 Task: Start in the project ZenithTech the sprint 'Light Speed', with a duration of 2 weeks.
Action: Mouse moved to (105, 220)
Screenshot: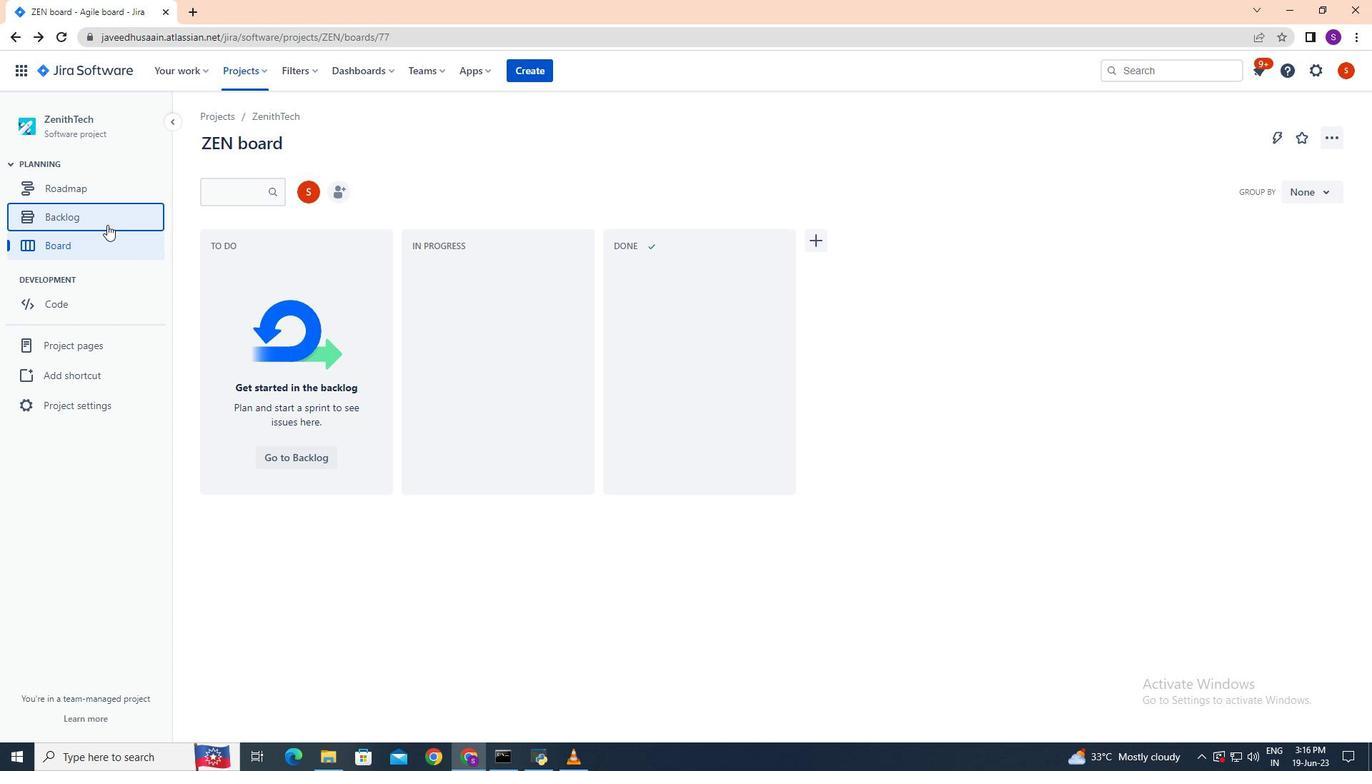 
Action: Mouse pressed left at (105, 220)
Screenshot: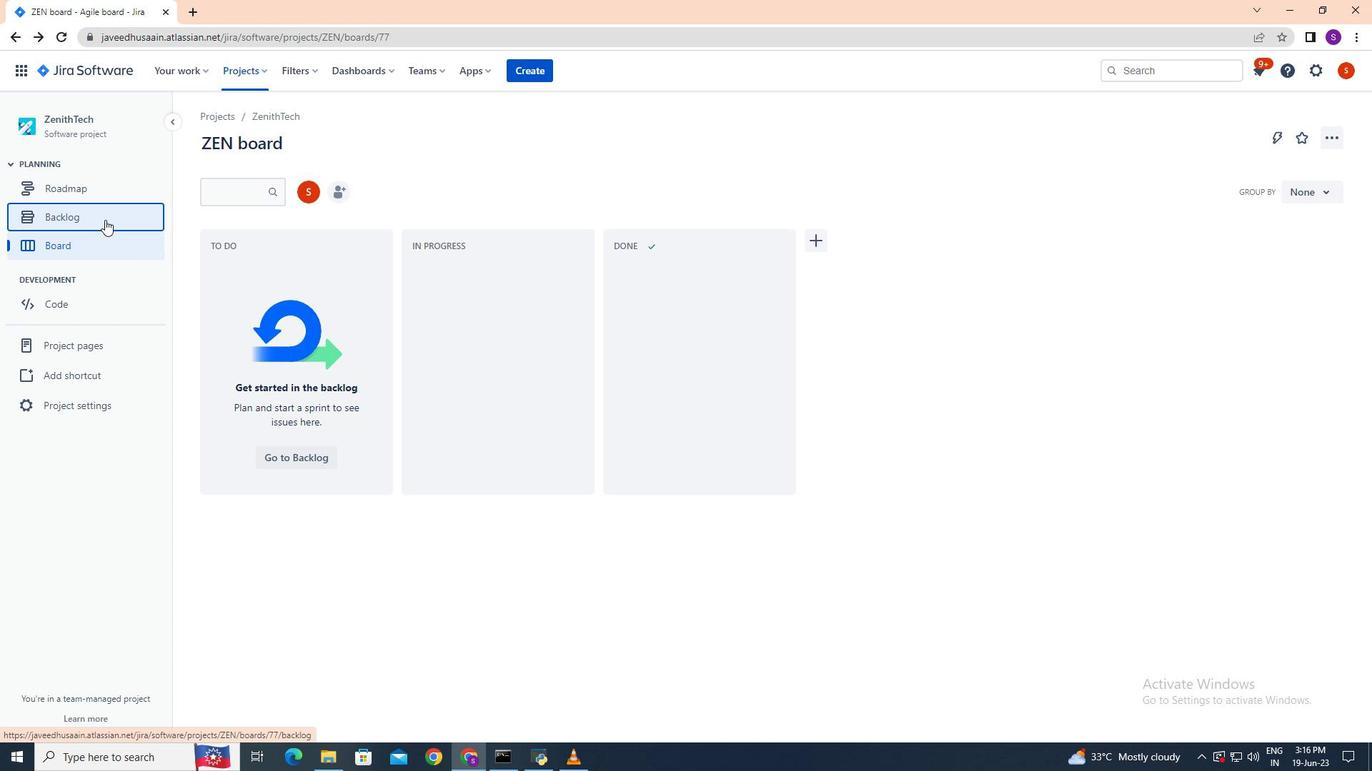 
Action: Mouse moved to (1265, 225)
Screenshot: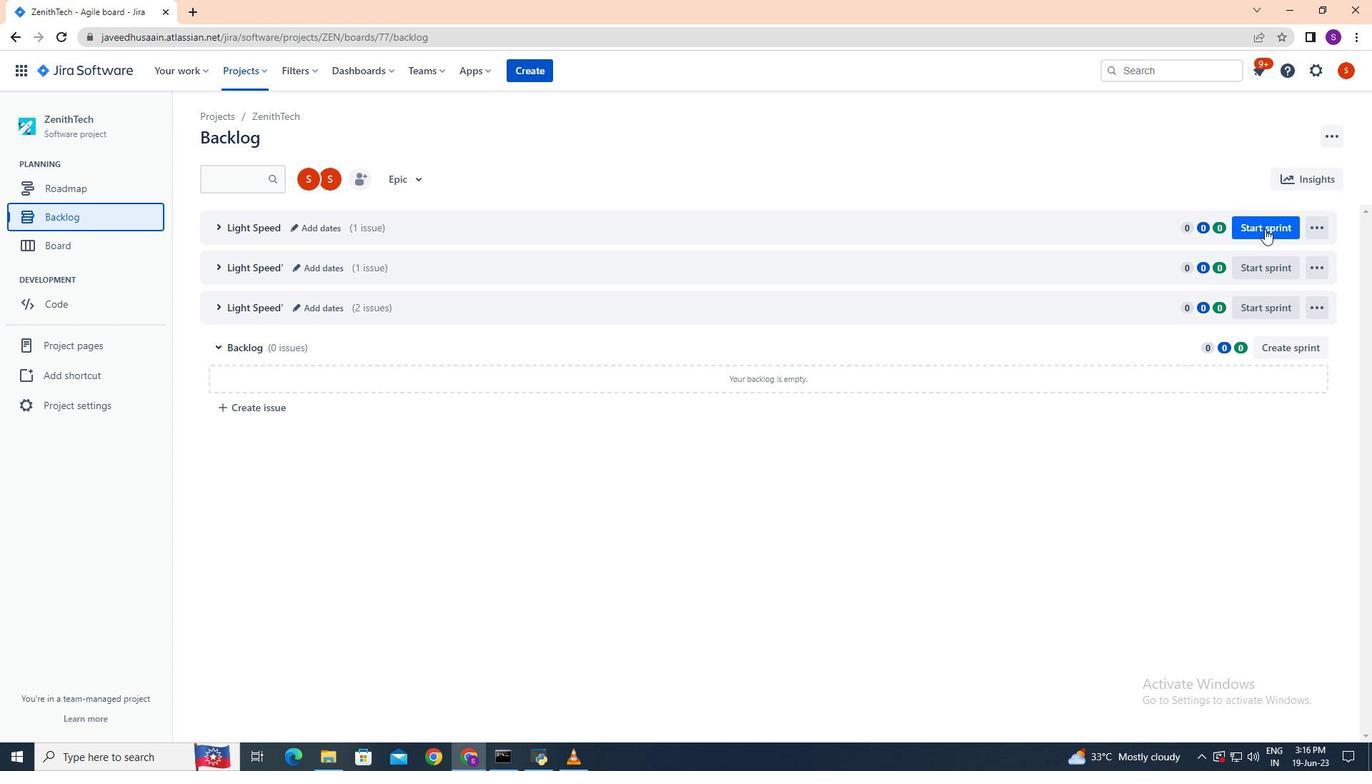 
Action: Mouse pressed left at (1265, 225)
Screenshot: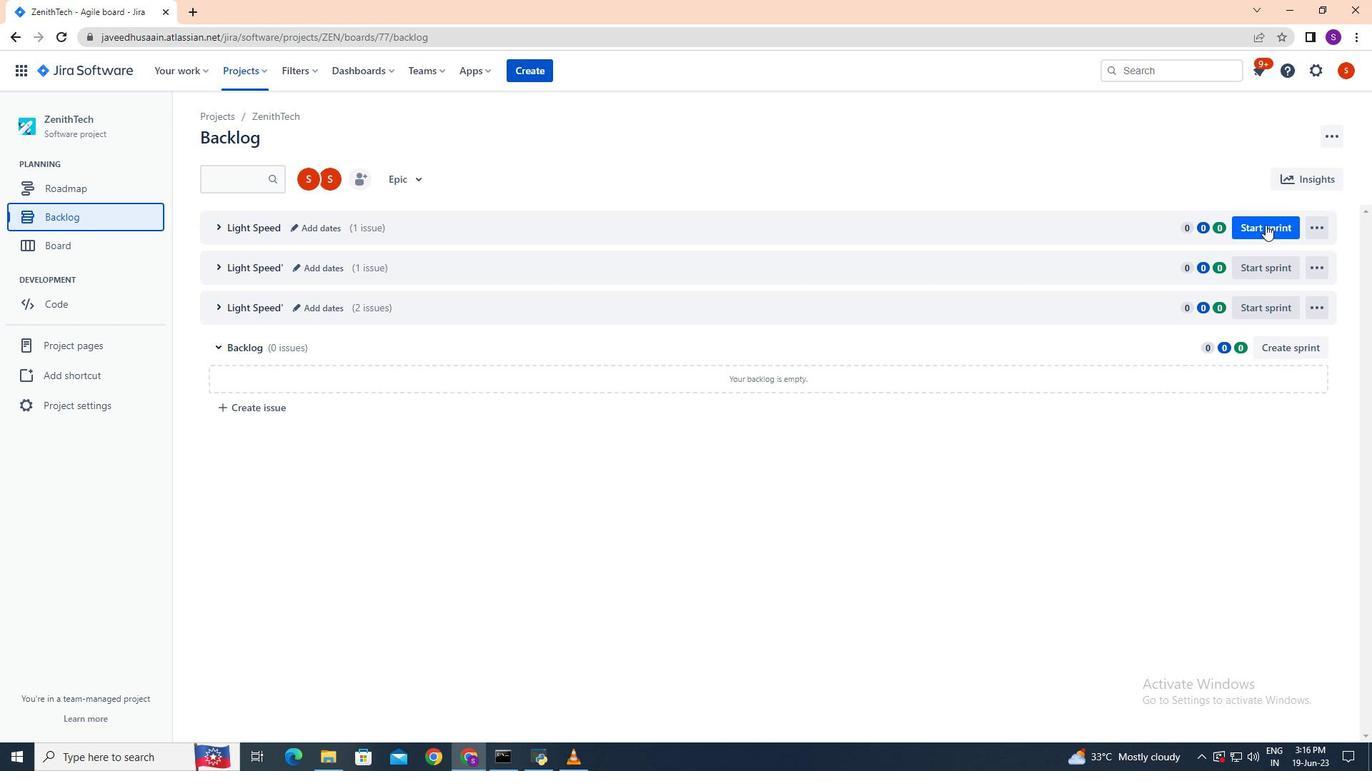 
Action: Mouse moved to (657, 253)
Screenshot: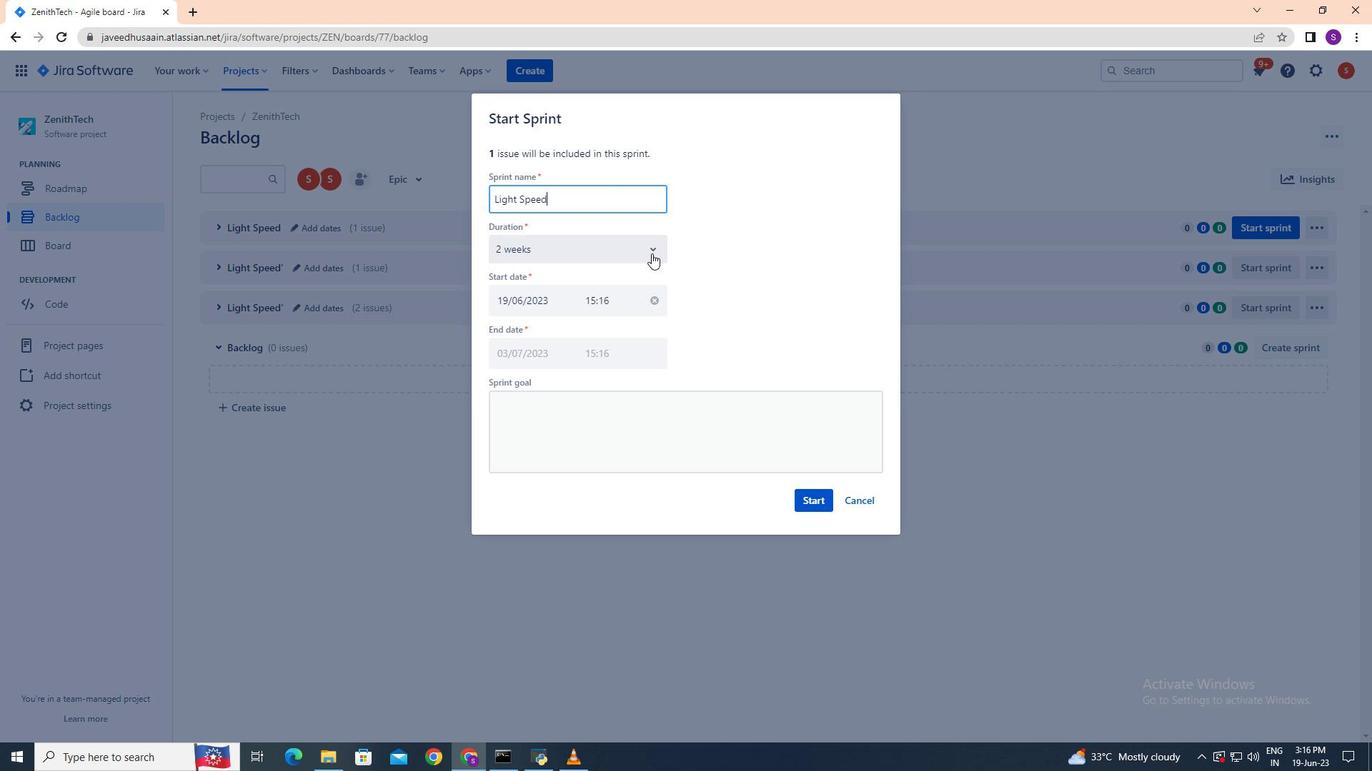 
Action: Mouse pressed left at (657, 253)
Screenshot: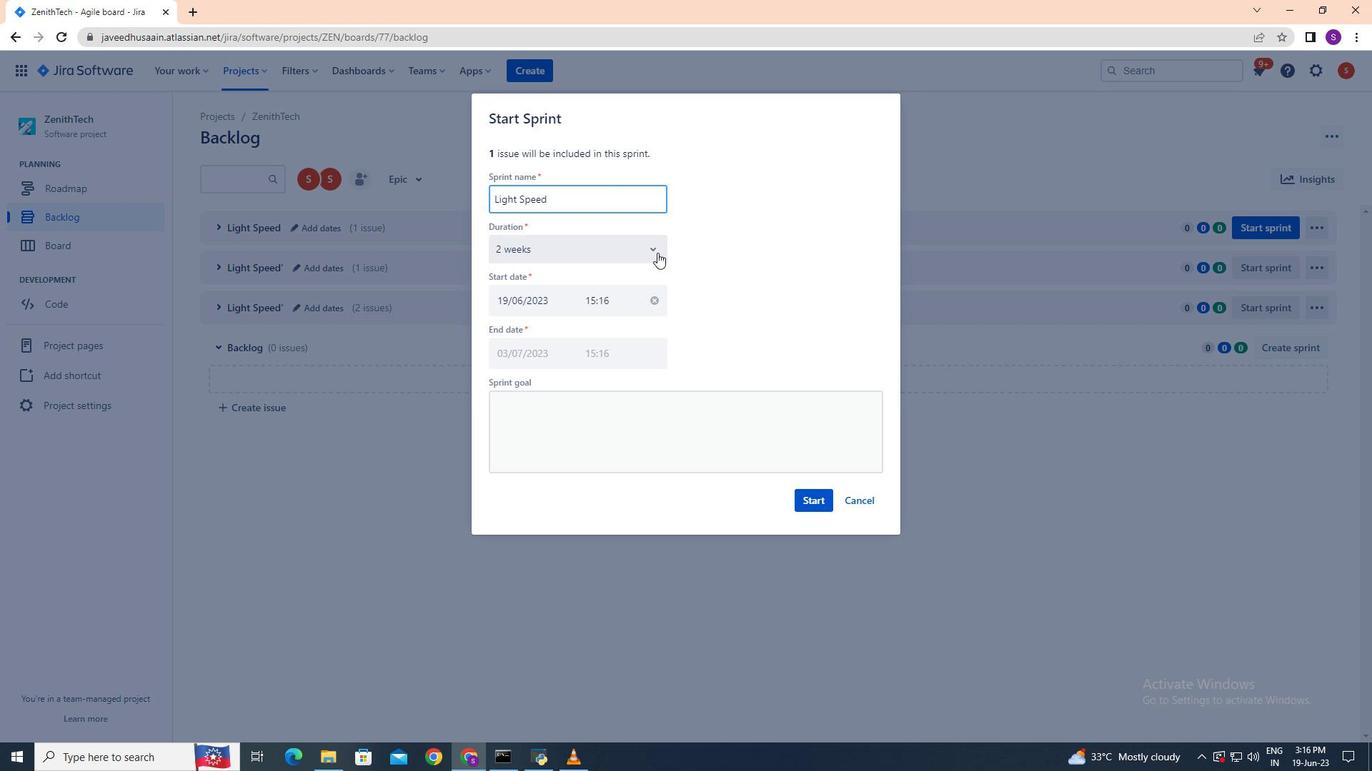 
Action: Mouse moved to (550, 314)
Screenshot: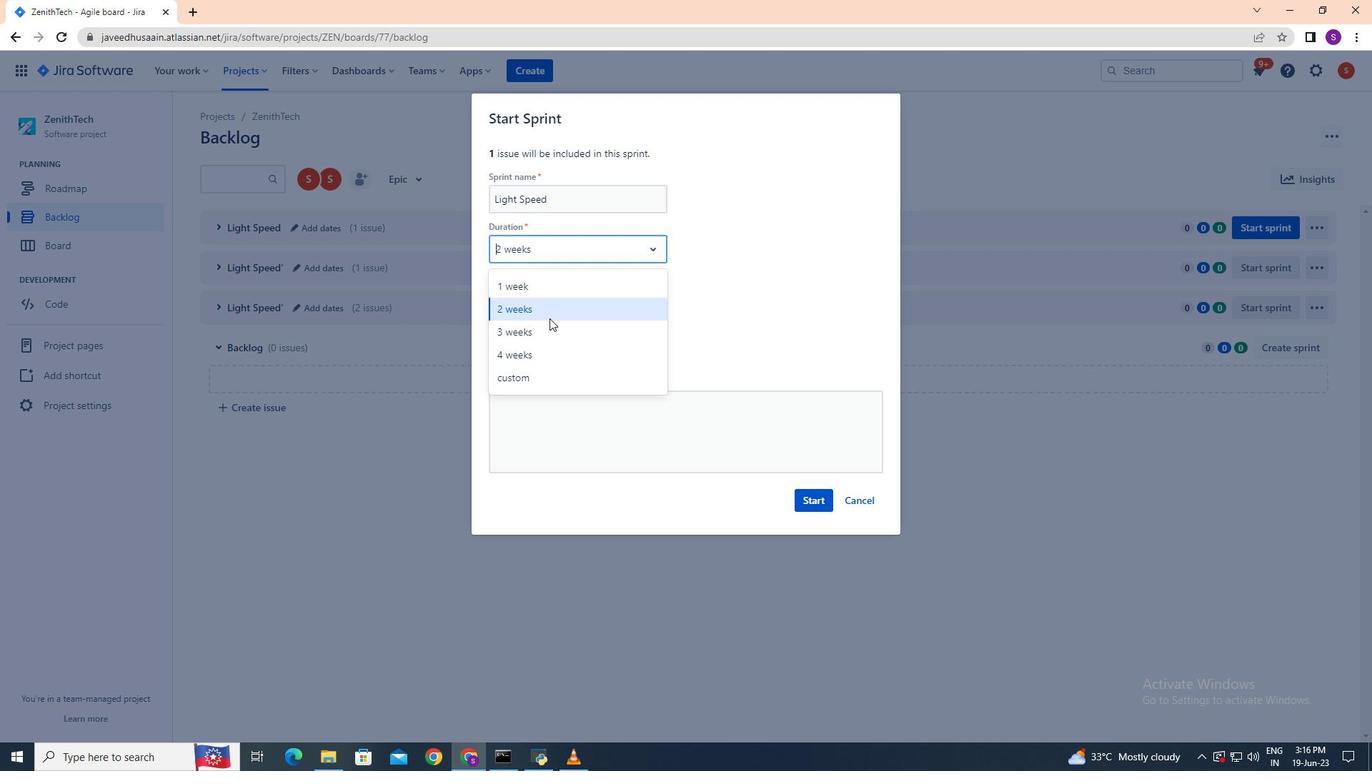 
Action: Mouse pressed left at (550, 314)
Screenshot: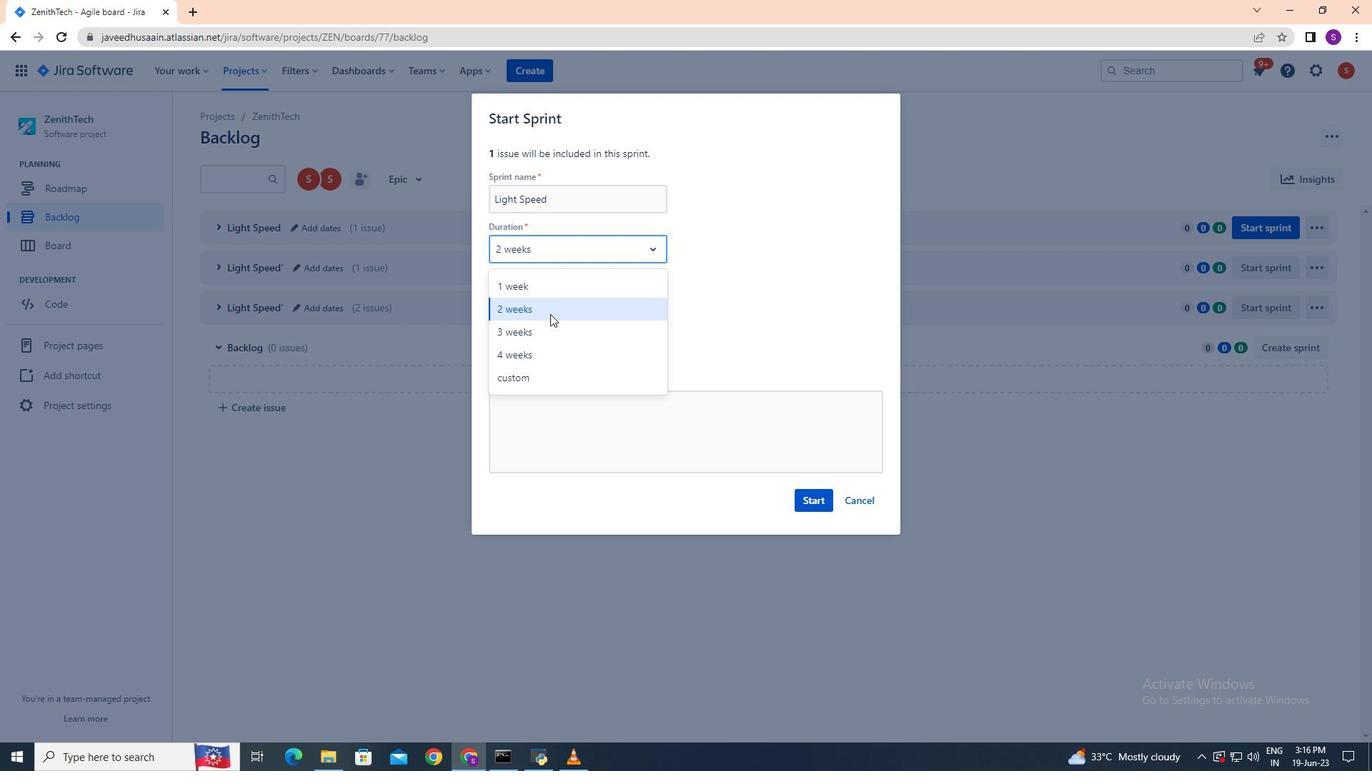 
Action: Mouse moved to (807, 498)
Screenshot: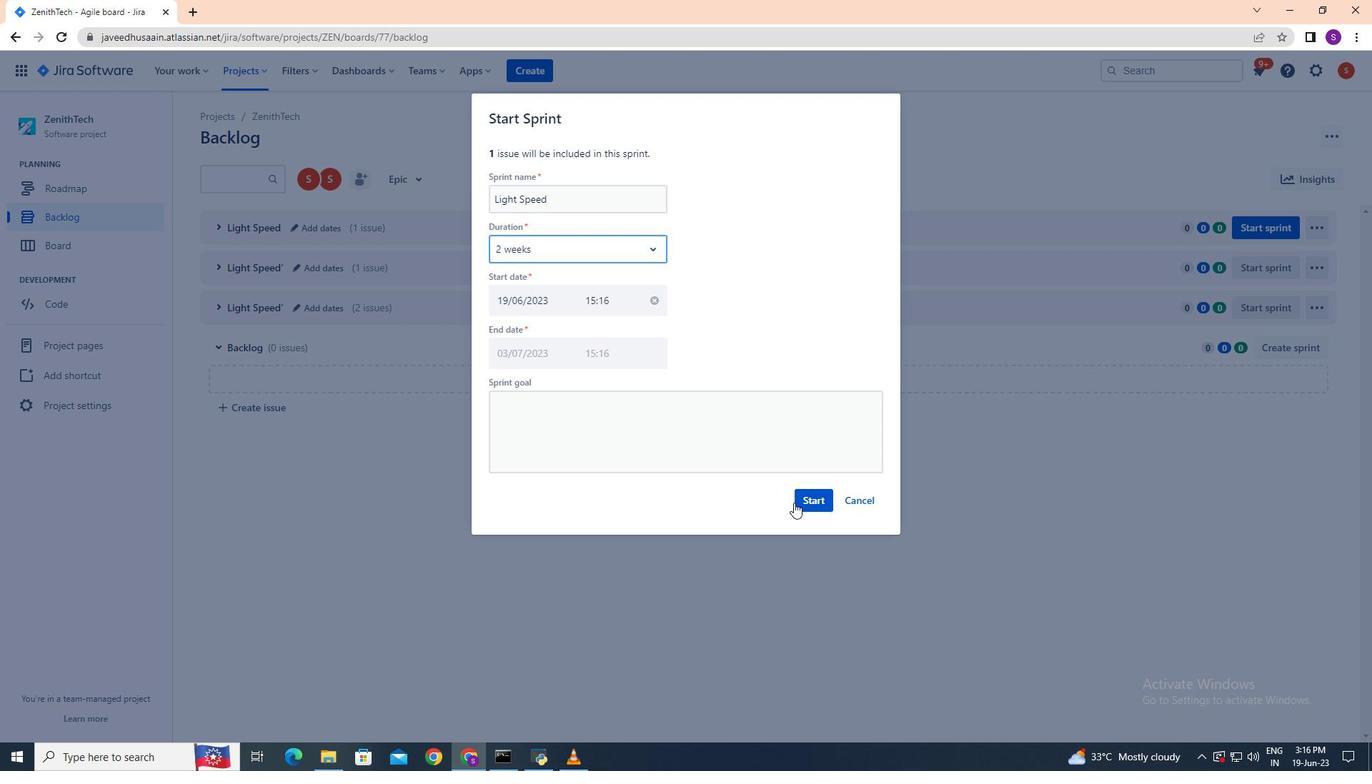 
Action: Mouse pressed left at (807, 498)
Screenshot: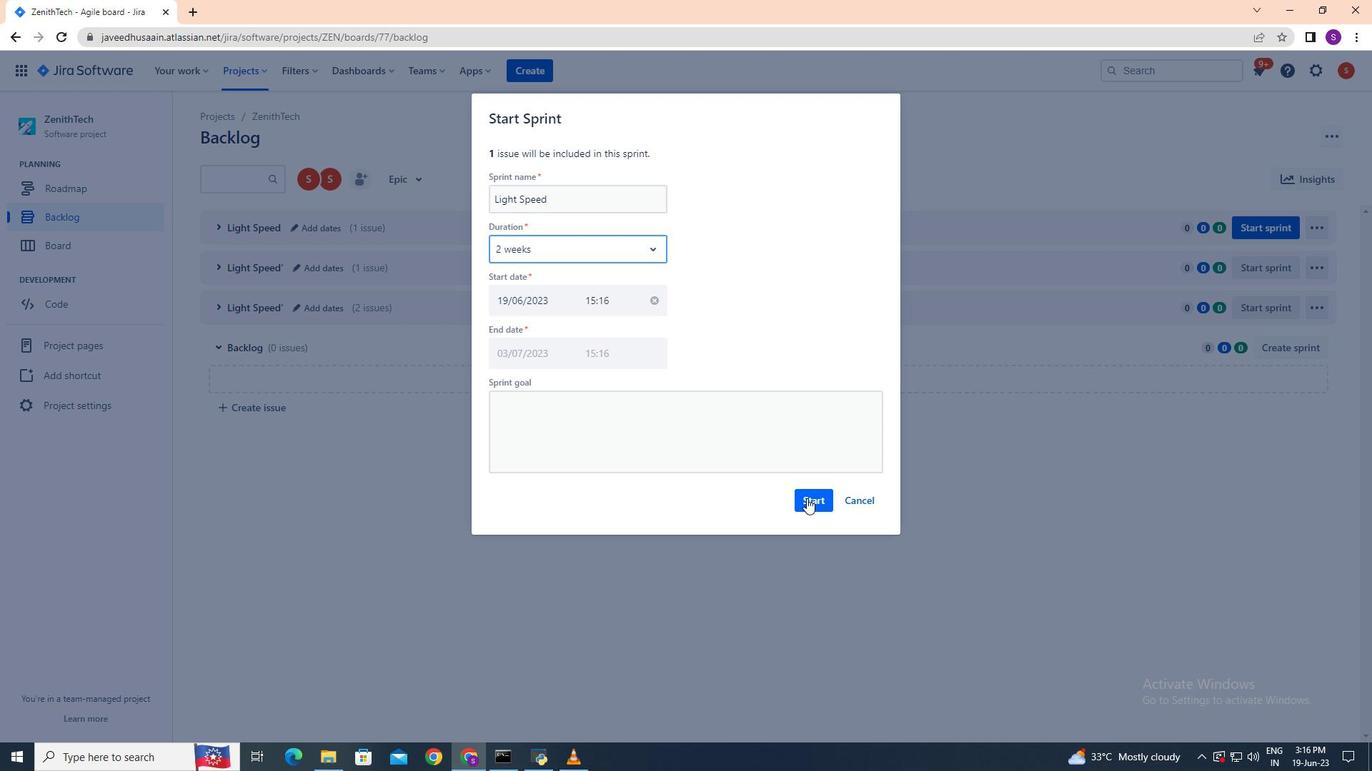 
